 Task: Find emails with travel-related information: `category:travel`.
Action: Mouse moved to (678, 105)
Screenshot: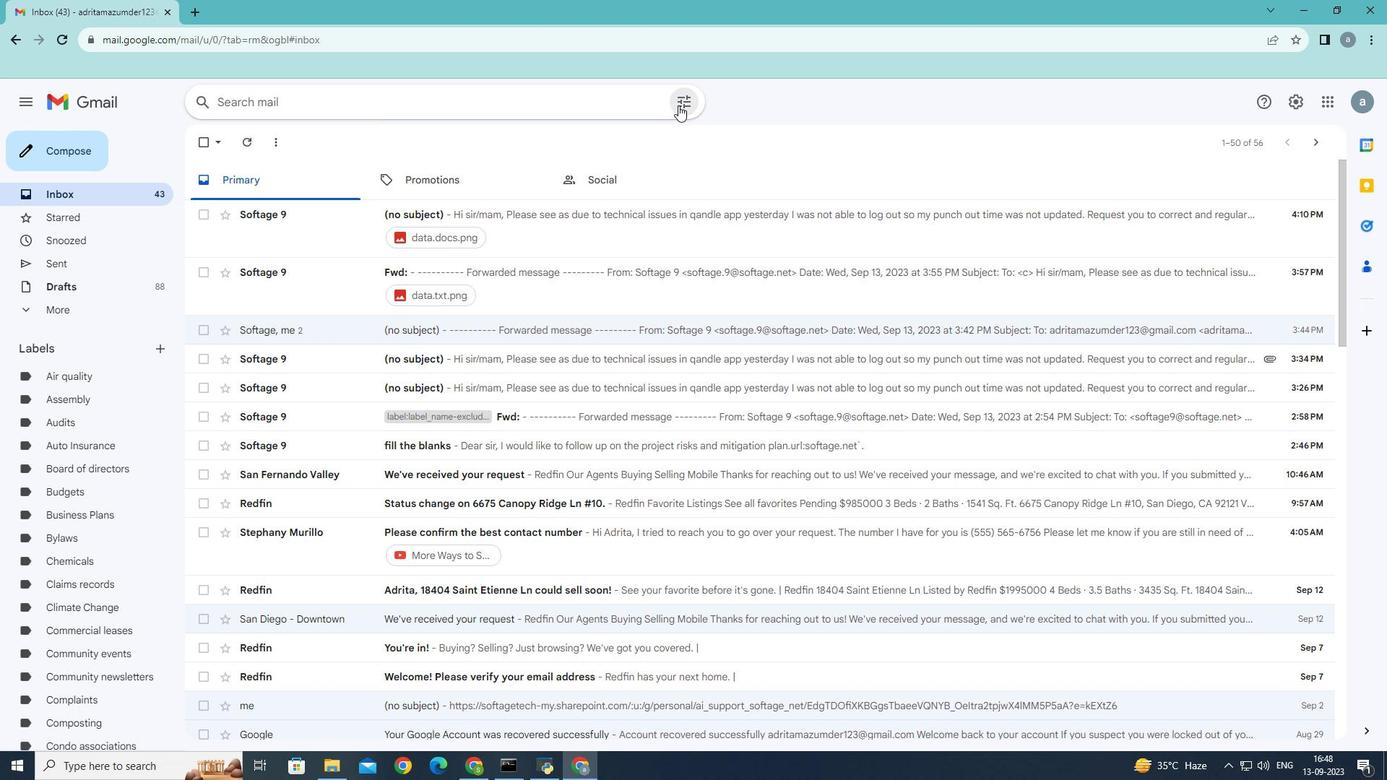 
Action: Mouse pressed left at (678, 105)
Screenshot: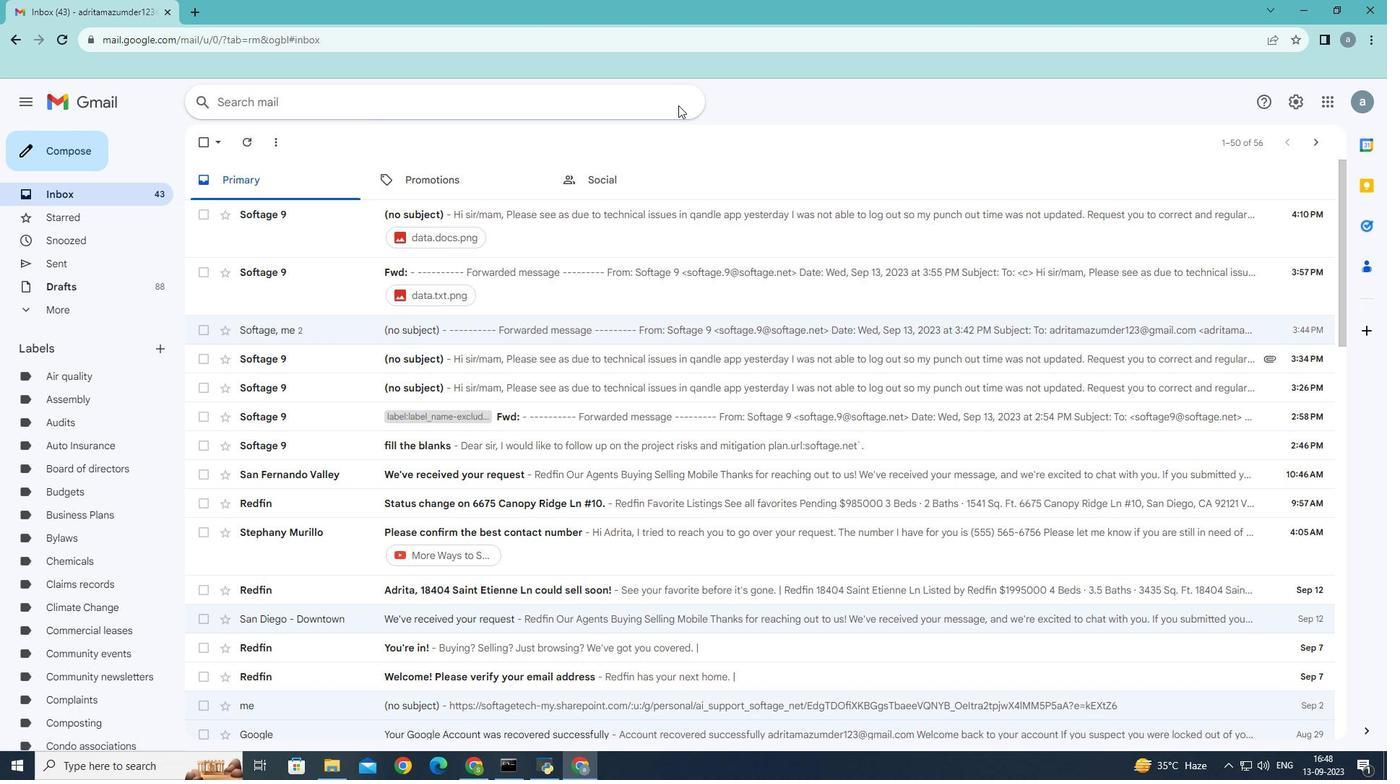 
Action: Mouse moved to (552, 151)
Screenshot: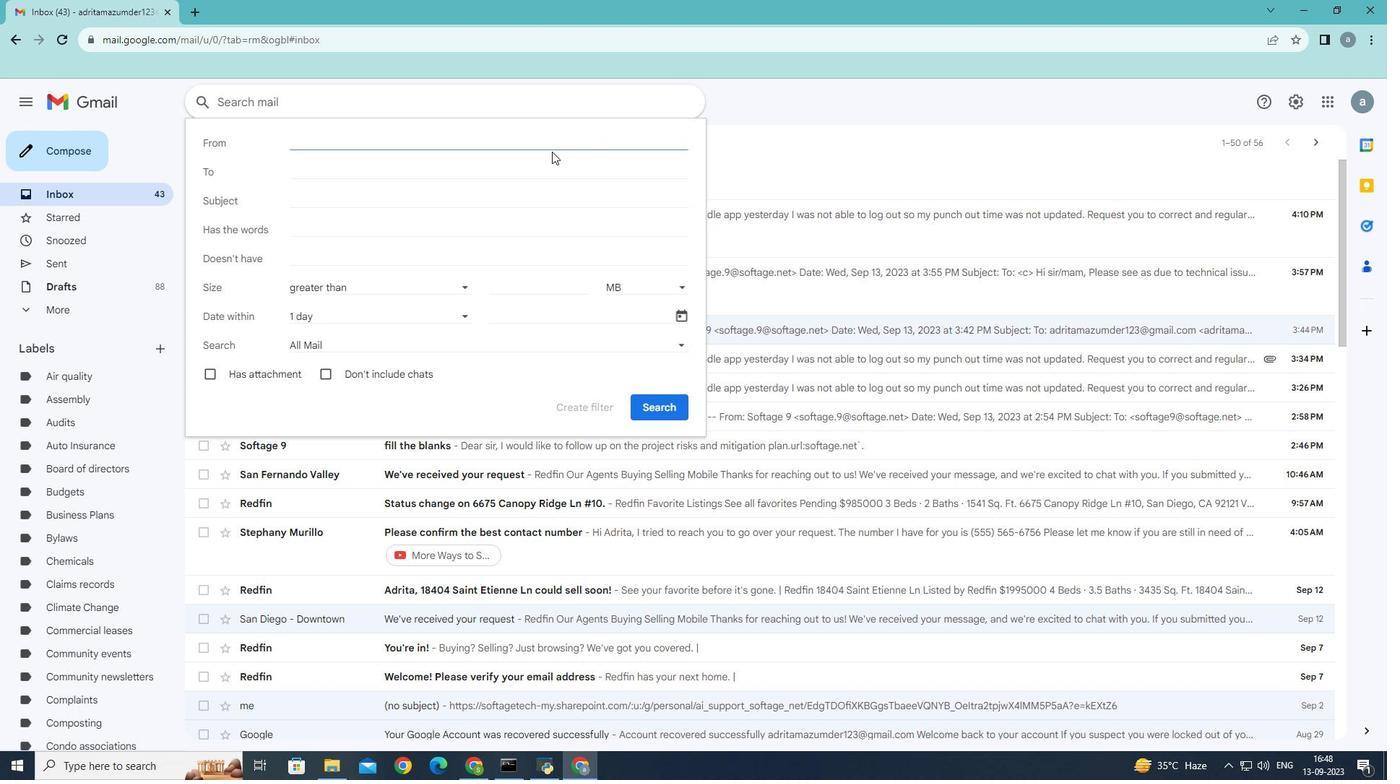 
Action: Key pressed category<Key.shift>:travel<Key.backspace><Key.backspace><Key.backspace><Key.backspace><Key.backspace><Key.backspace><Key.backspace><Key.backspace><Key.backspace><Key.backspace><Key.backspace><Key.backspace><Key.backspace><Key.backspace><Key.backspace><Key.backspace><Key.backspace><Key.backspace><Key.backspace>
Screenshot: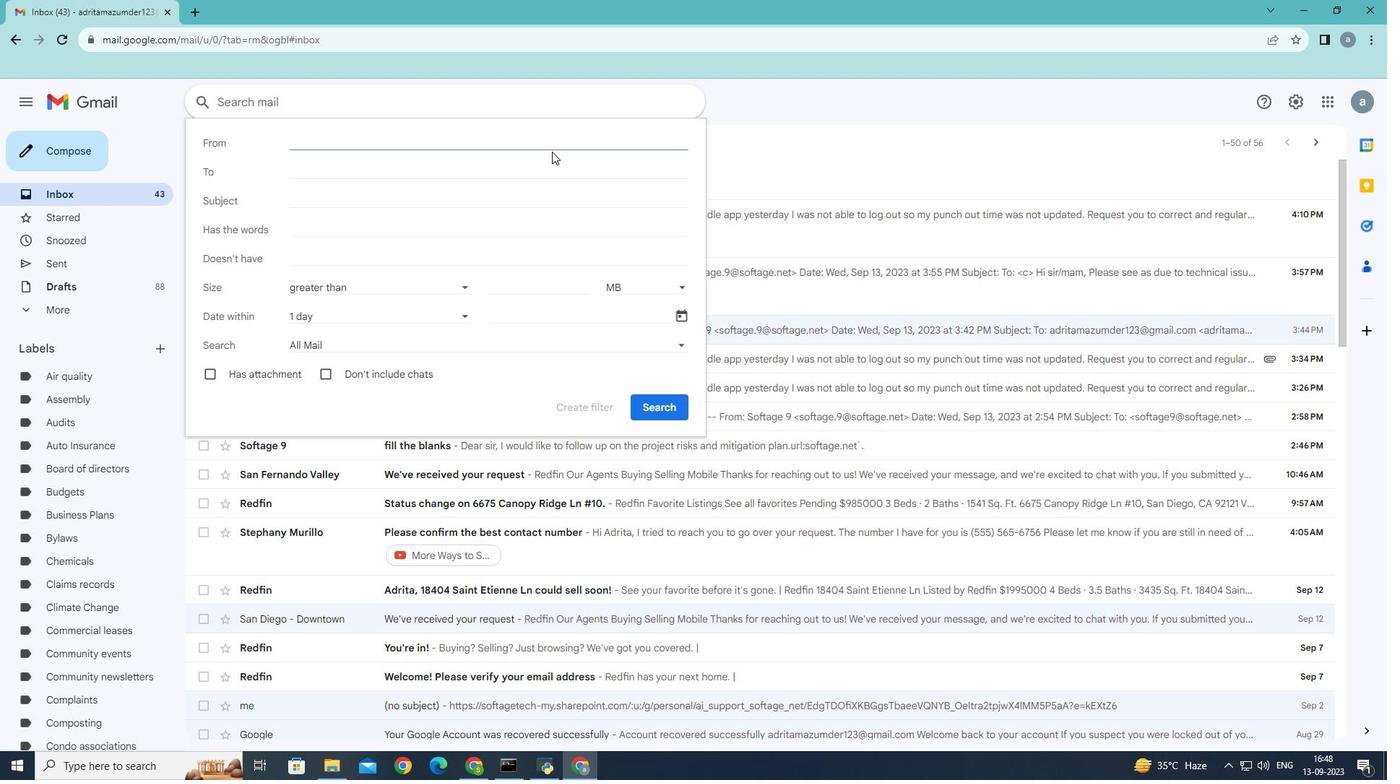 
Action: Mouse moved to (388, 228)
Screenshot: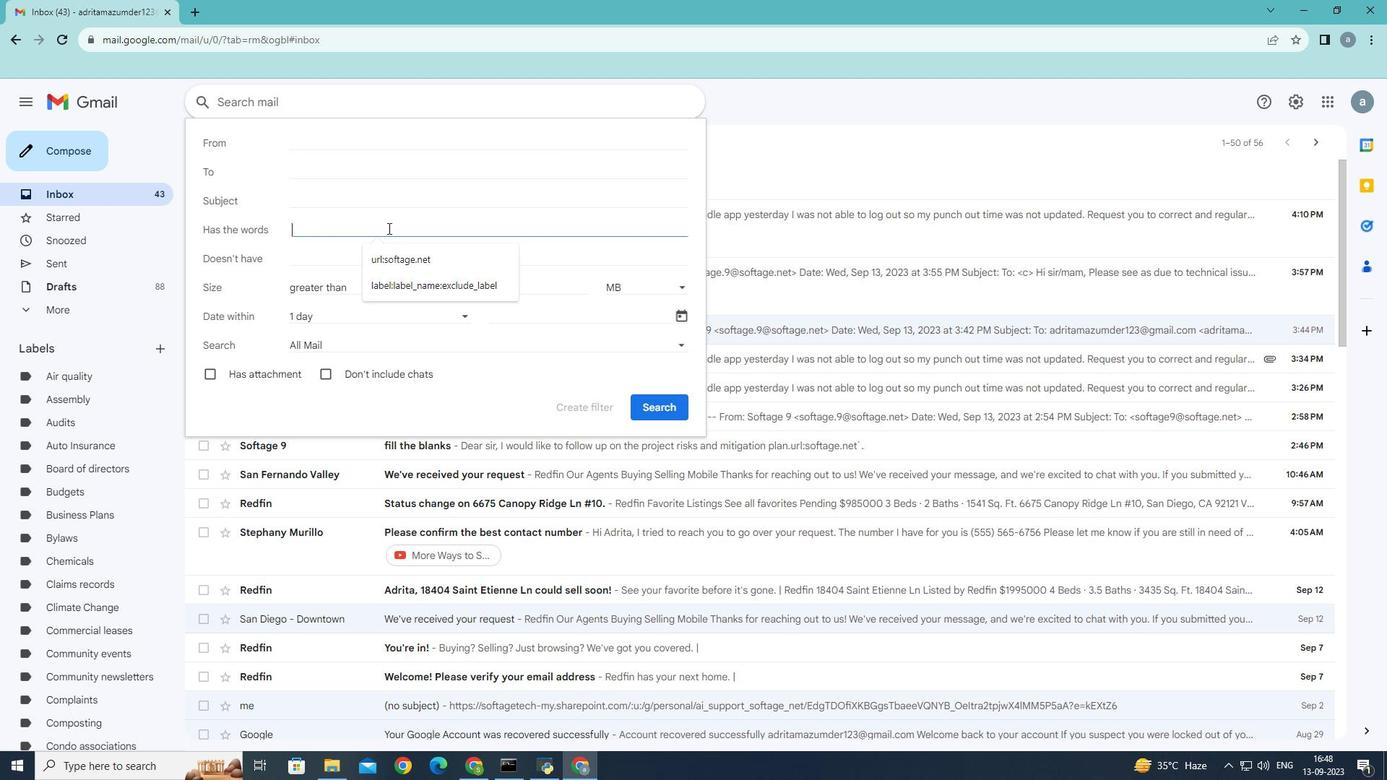 
Action: Mouse pressed left at (388, 228)
Screenshot: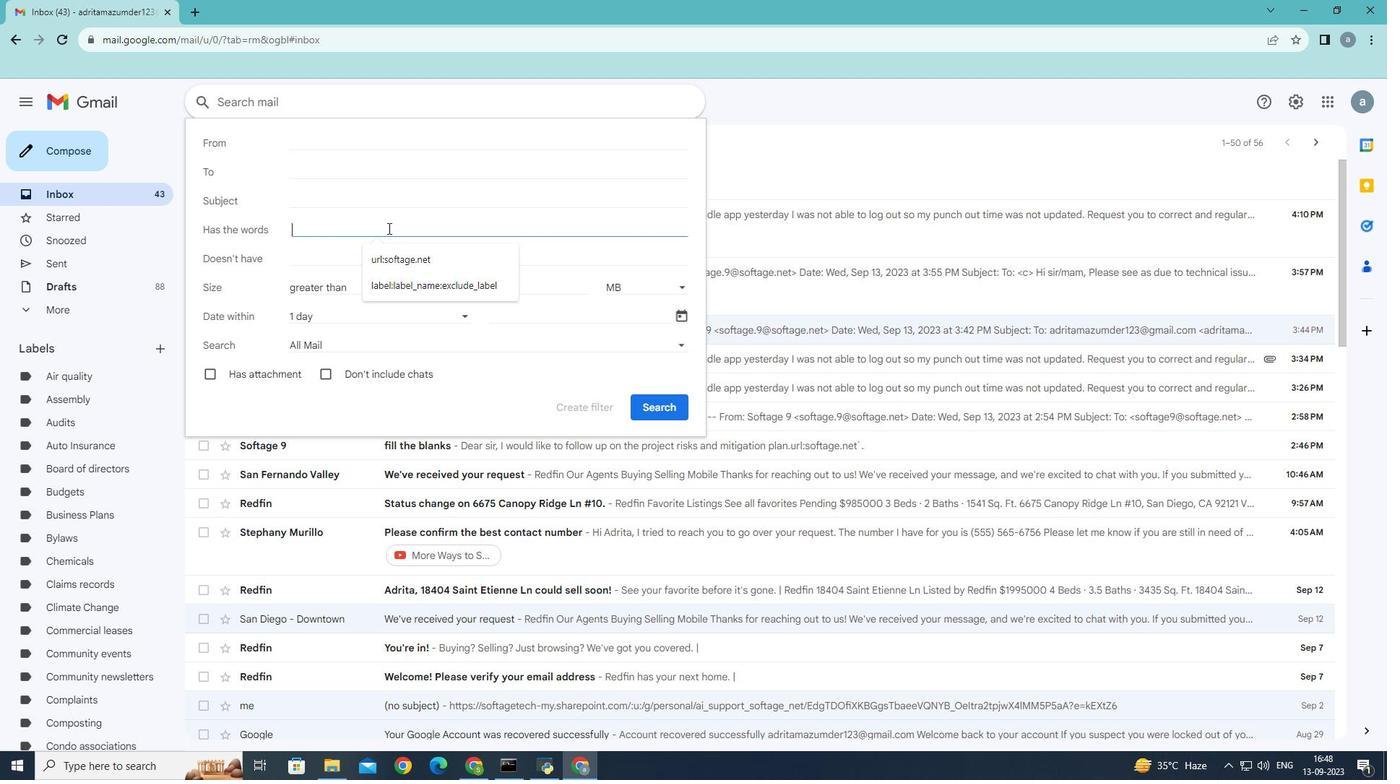 
Action: Key pressed category<Key.shift><Key.shift><Key.shift><Key.shift><Key.shift>:travel
Screenshot: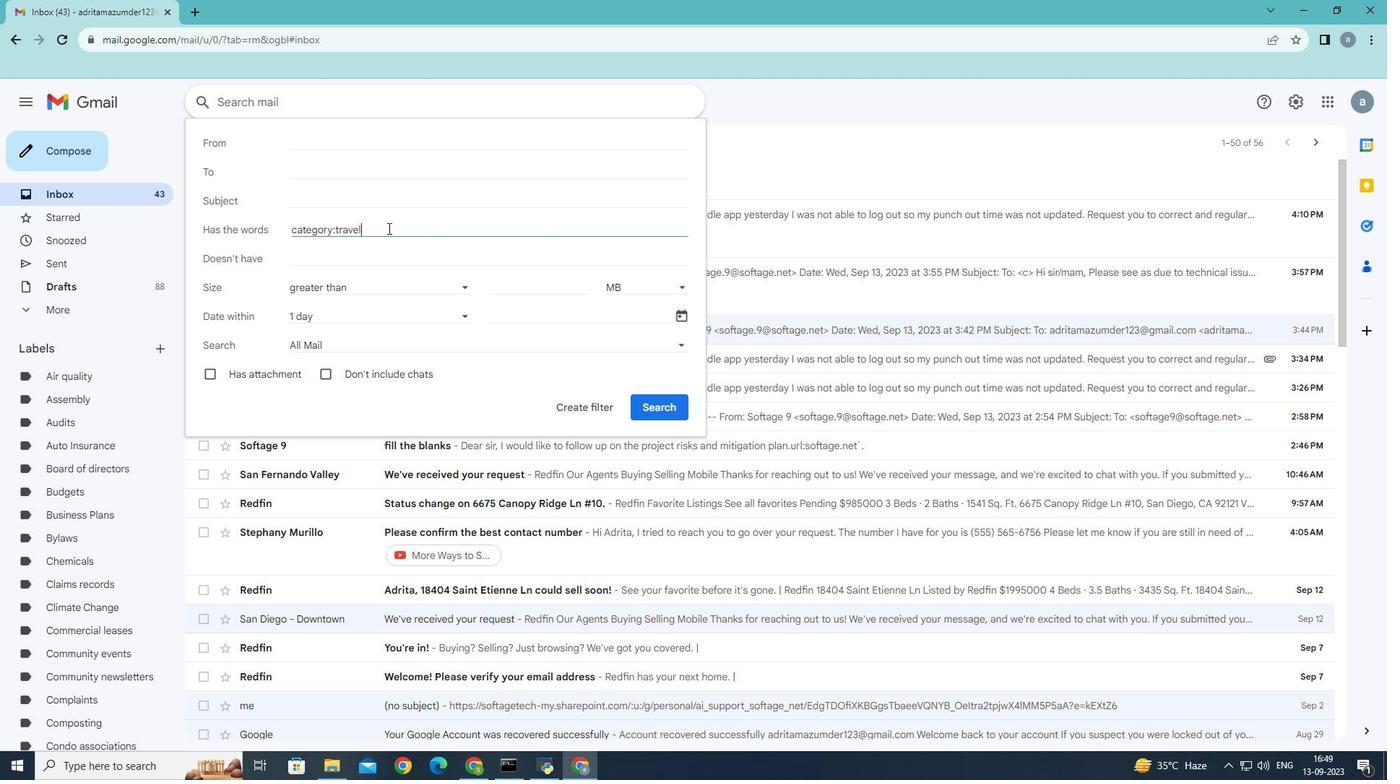 
Action: Mouse moved to (661, 406)
Screenshot: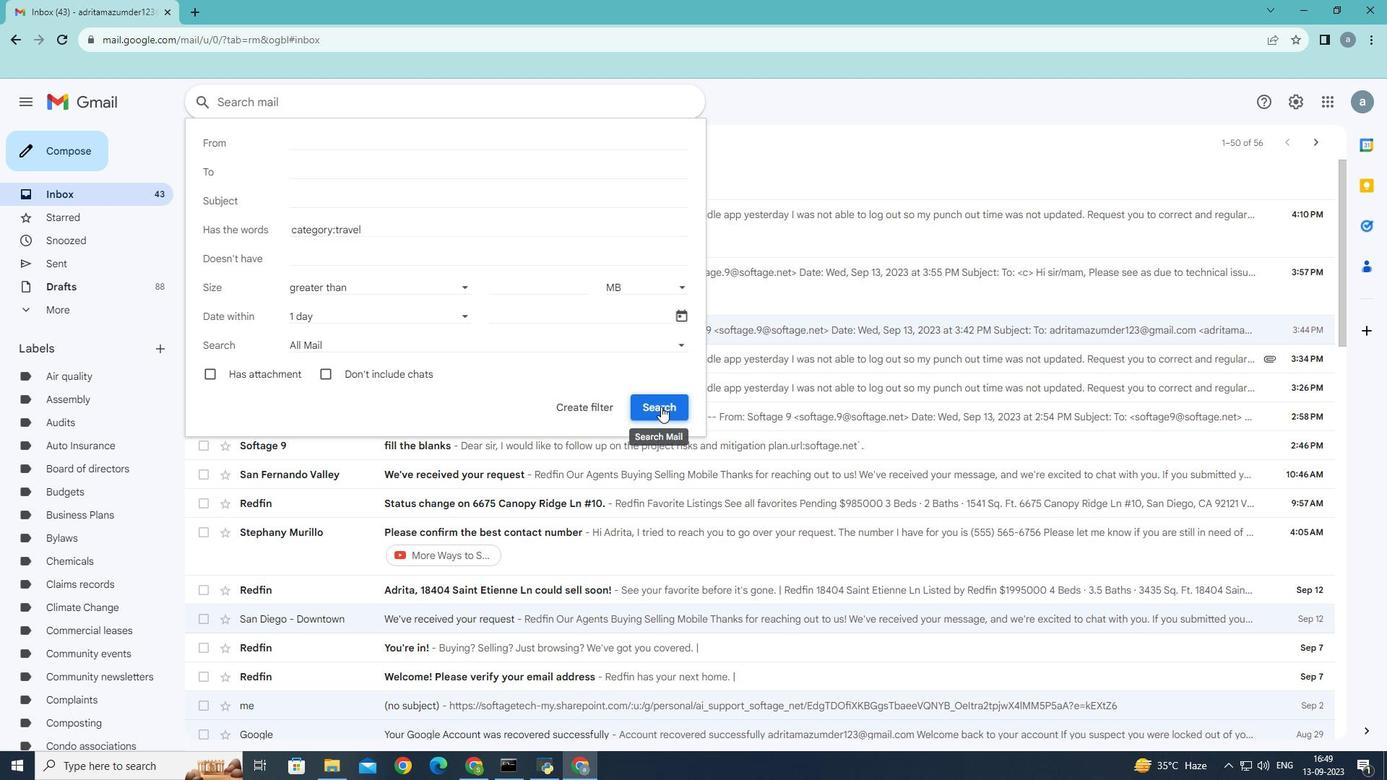 
Action: Mouse pressed left at (661, 406)
Screenshot: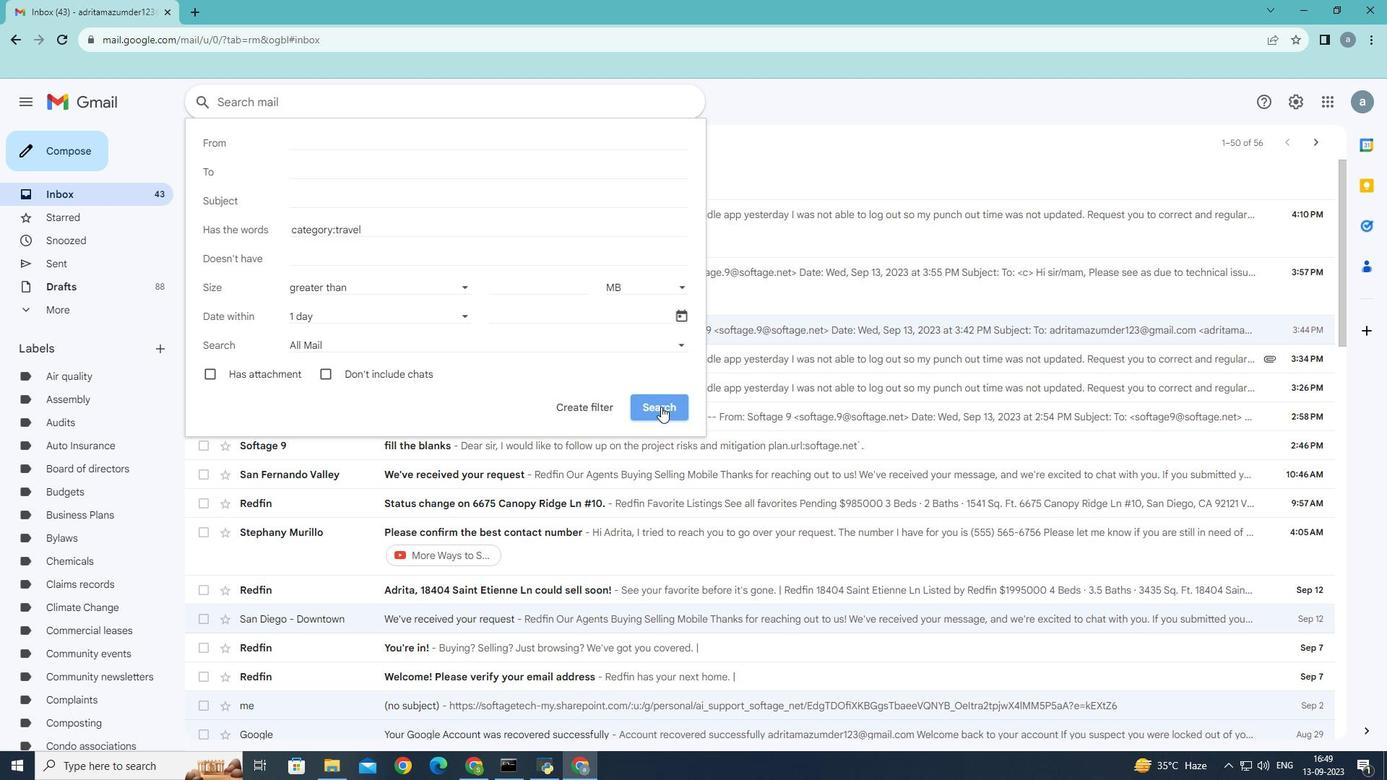 
Action: Mouse moved to (662, 407)
Screenshot: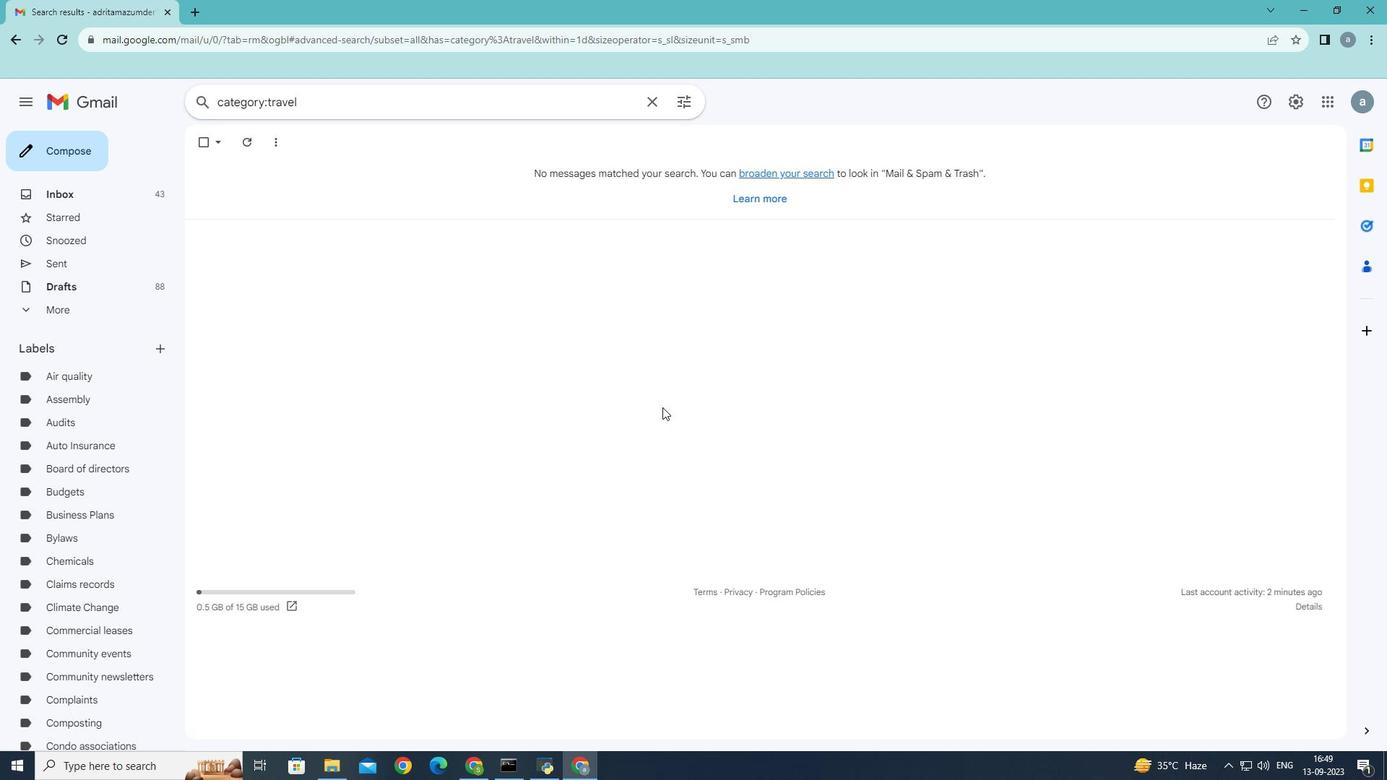 
Action: Key pressed <Key.enter>
Screenshot: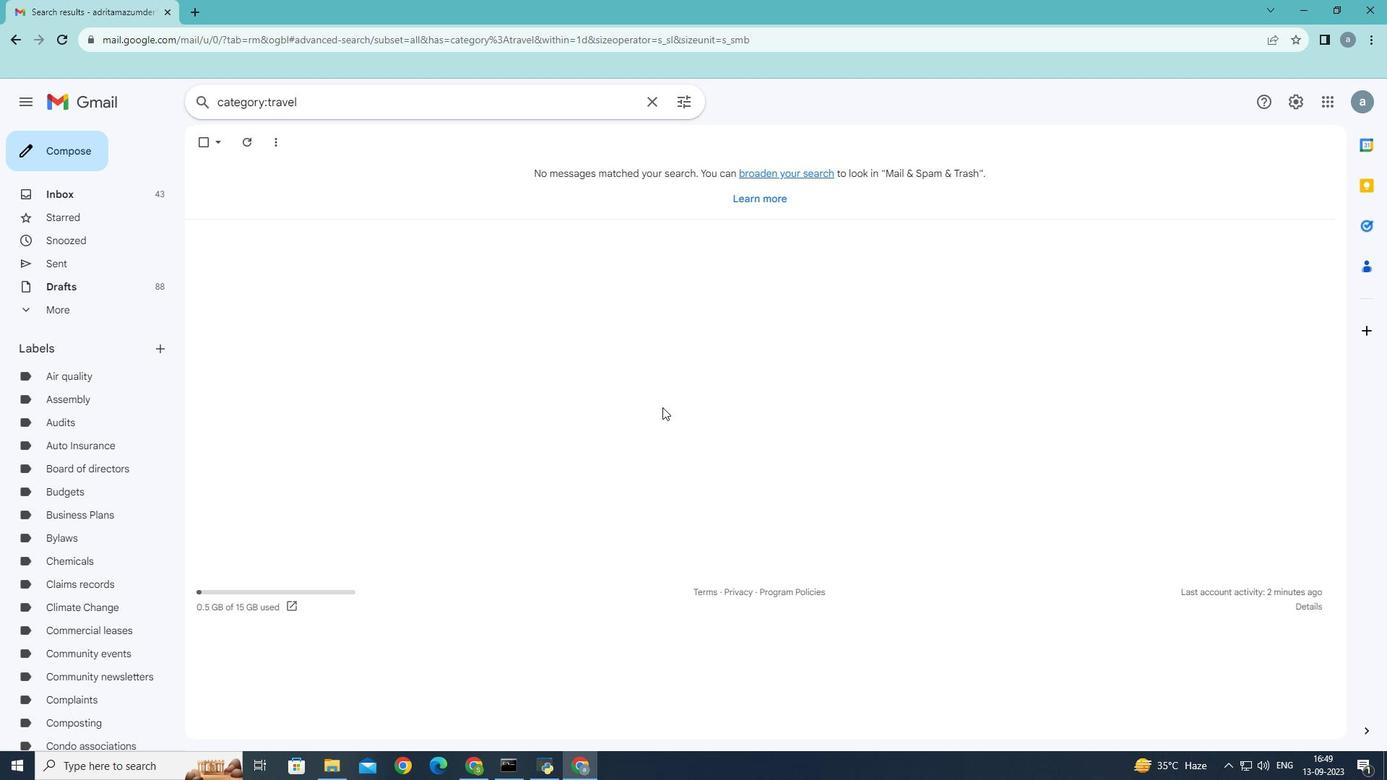 
Action: Mouse moved to (576, 455)
Screenshot: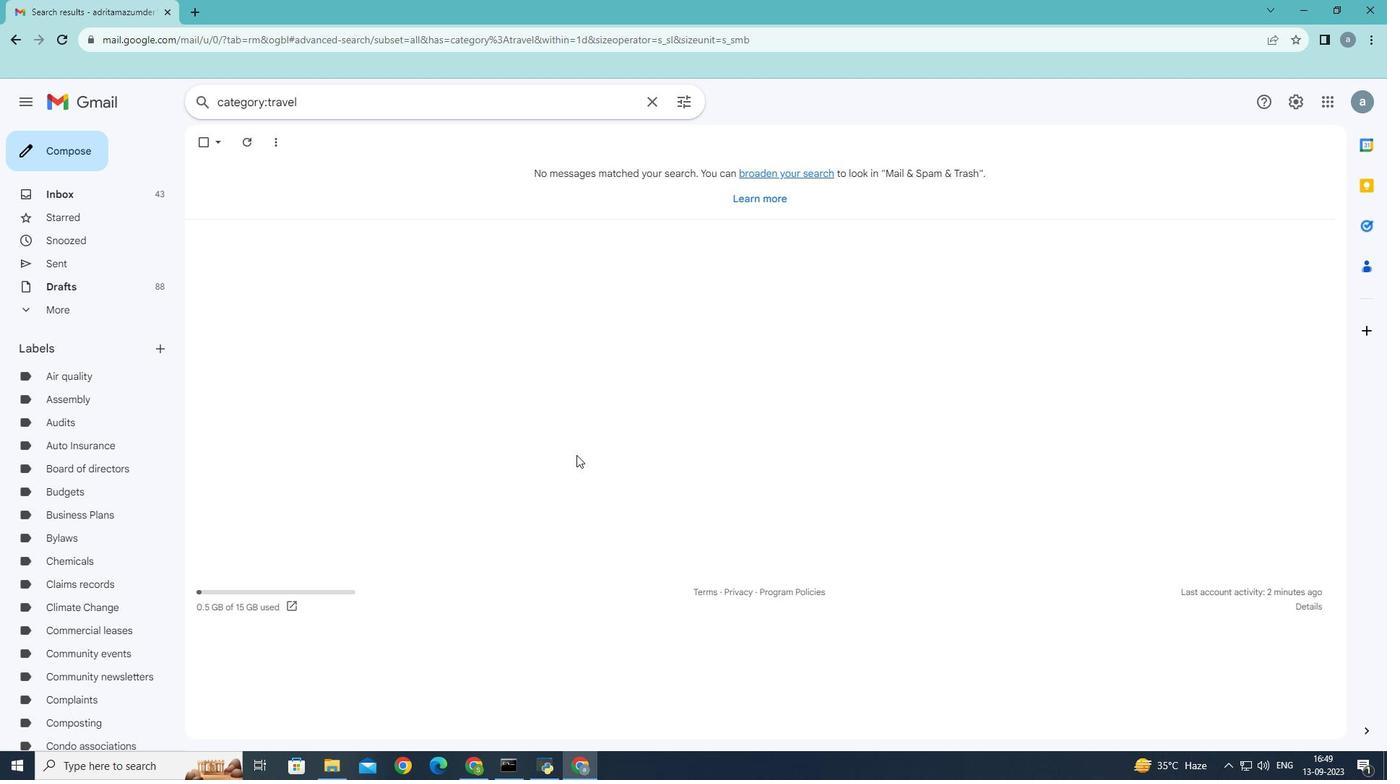 
